 Task: Add Comment CM0046 to Card Card0046 in Board Board0042 in Workspace Development in Trello
Action: Mouse moved to (683, 120)
Screenshot: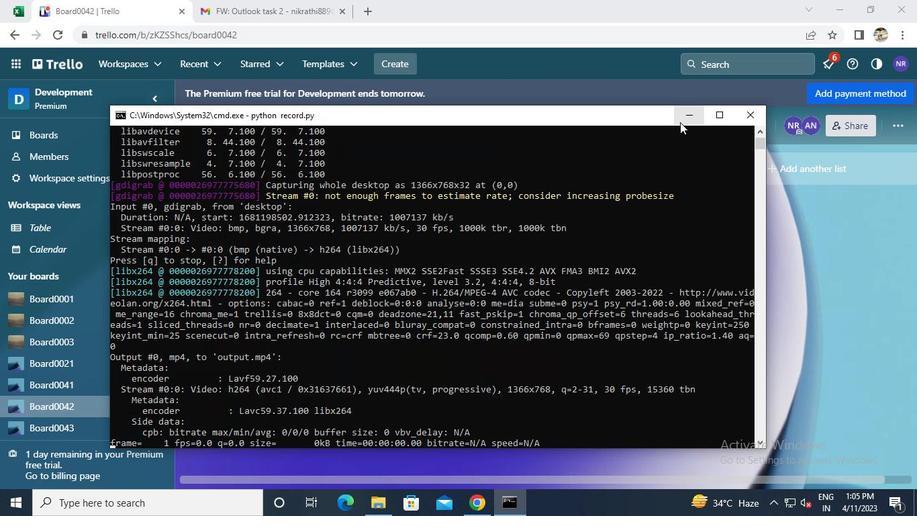 
Action: Mouse pressed left at (683, 120)
Screenshot: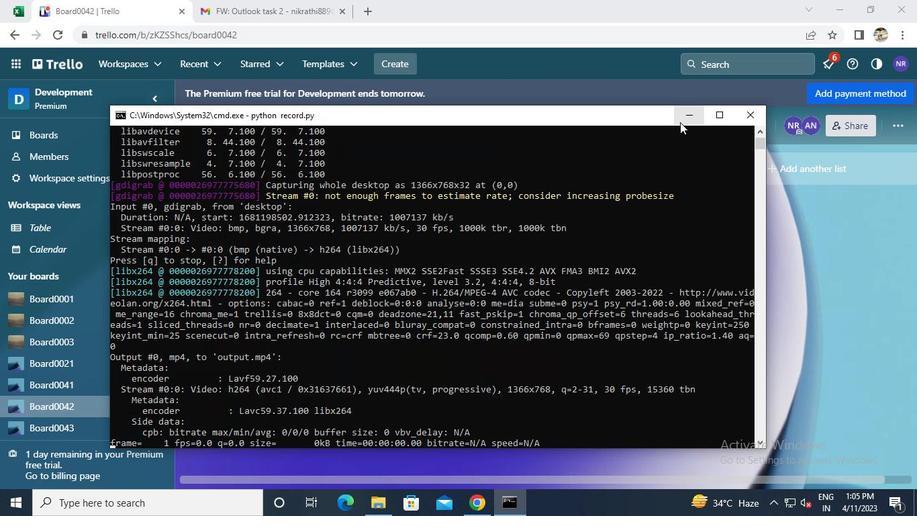 
Action: Mouse moved to (276, 285)
Screenshot: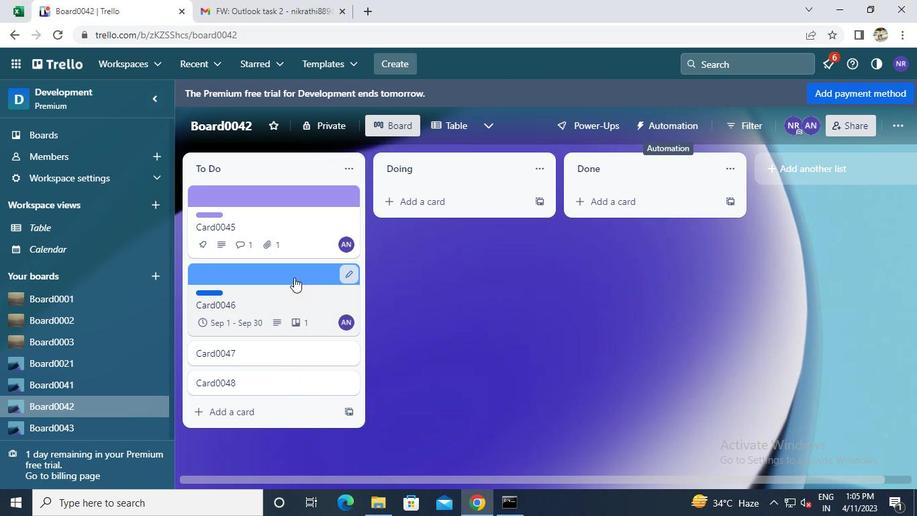 
Action: Mouse pressed left at (276, 285)
Screenshot: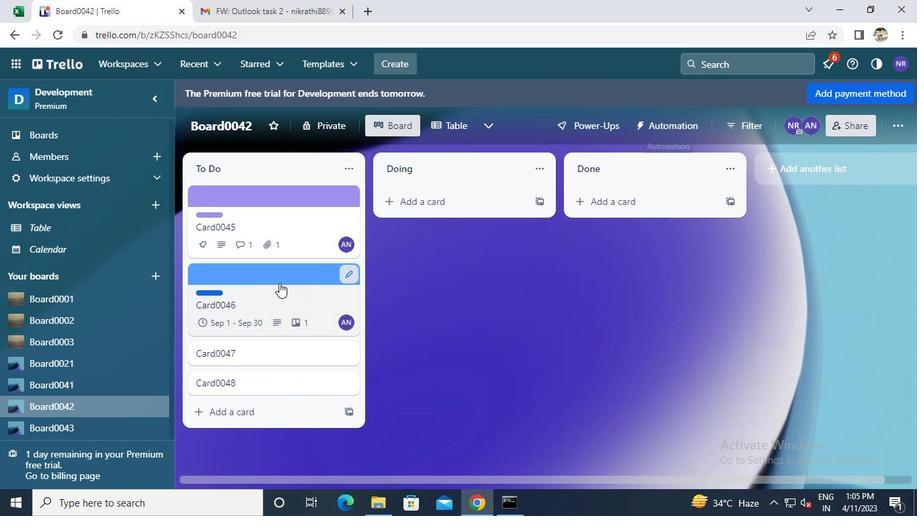 
Action: Mouse moved to (276, 336)
Screenshot: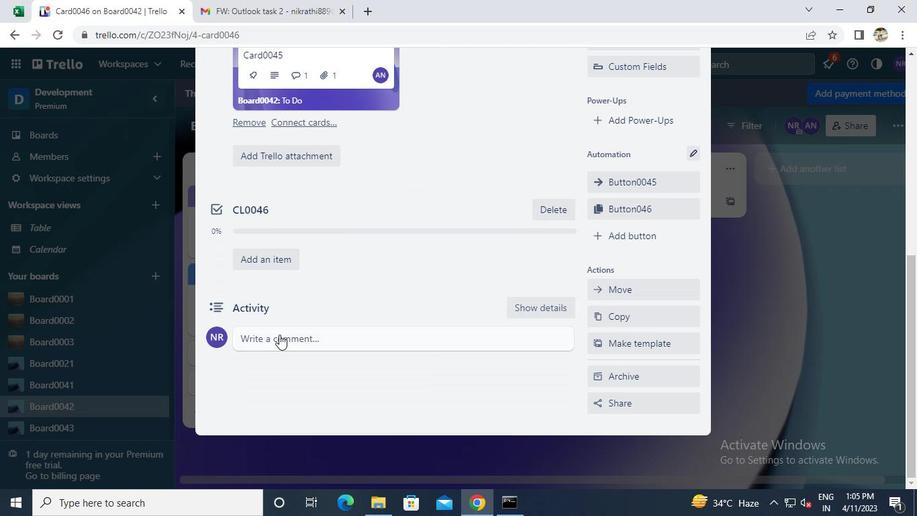 
Action: Mouse pressed left at (276, 336)
Screenshot: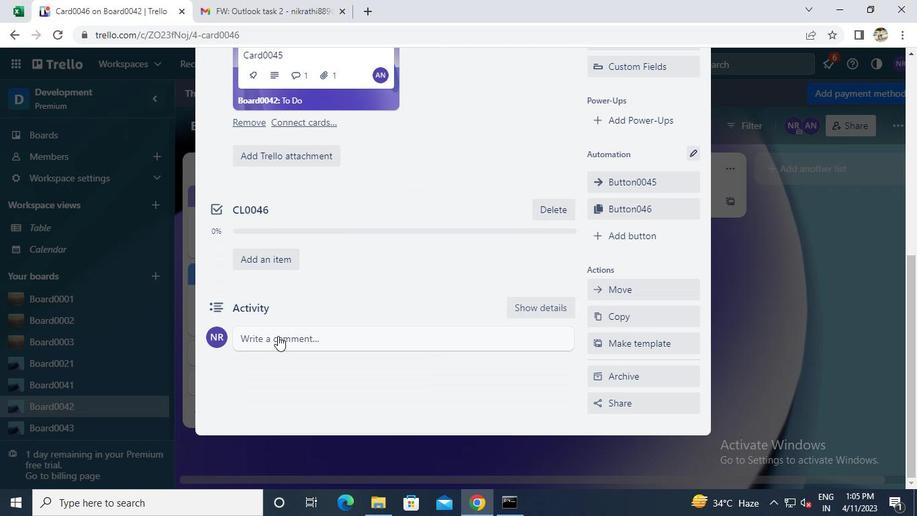 
Action: Keyboard c
Screenshot: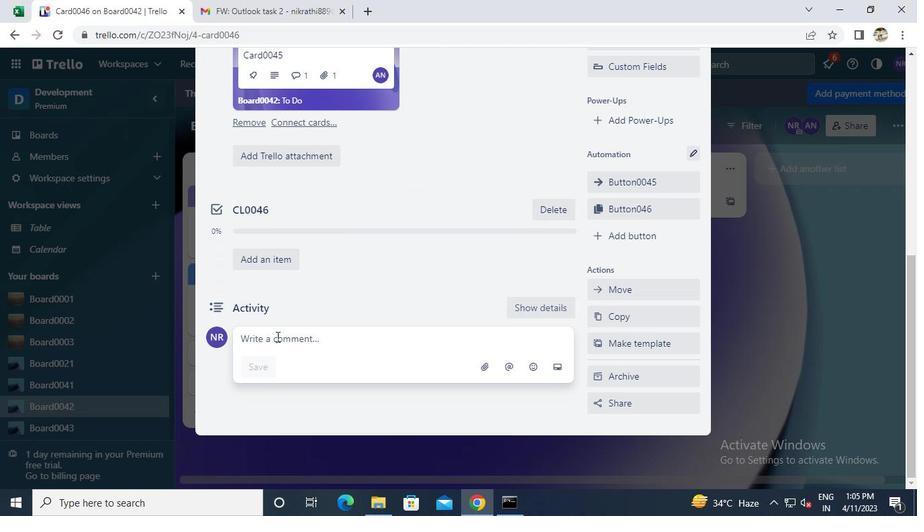 
Action: Keyboard m
Screenshot: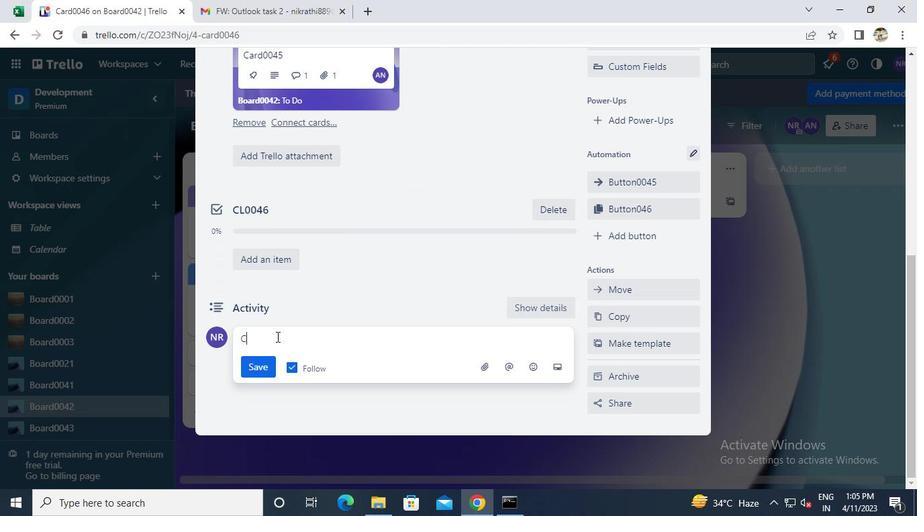 
Action: Keyboard 0
Screenshot: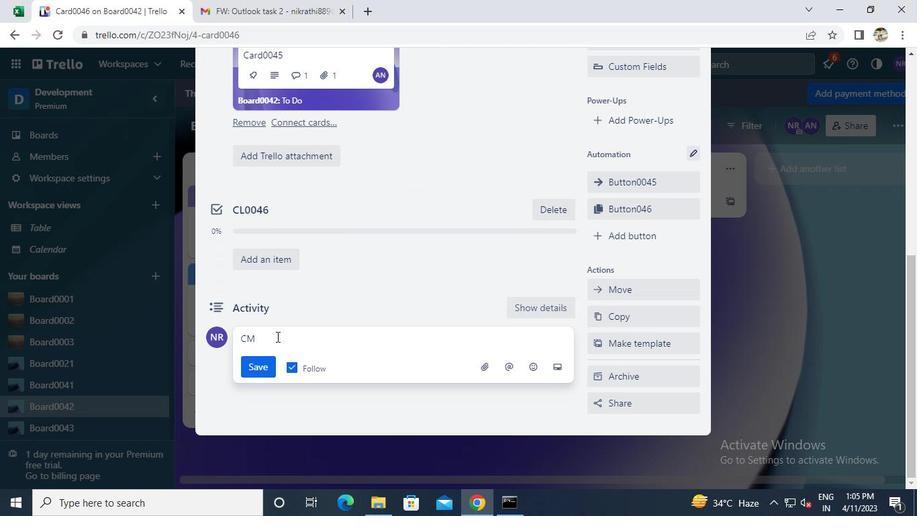 
Action: Keyboard 0
Screenshot: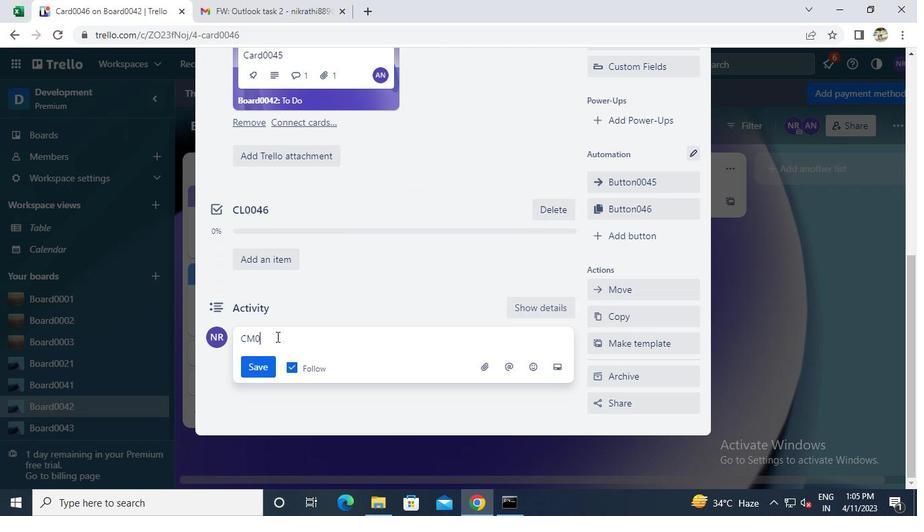 
Action: Keyboard 4
Screenshot: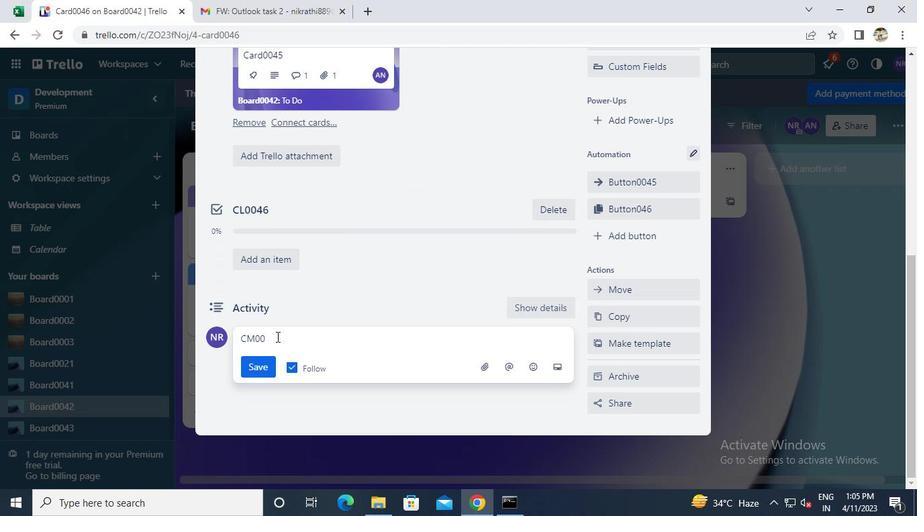
Action: Keyboard 6
Screenshot: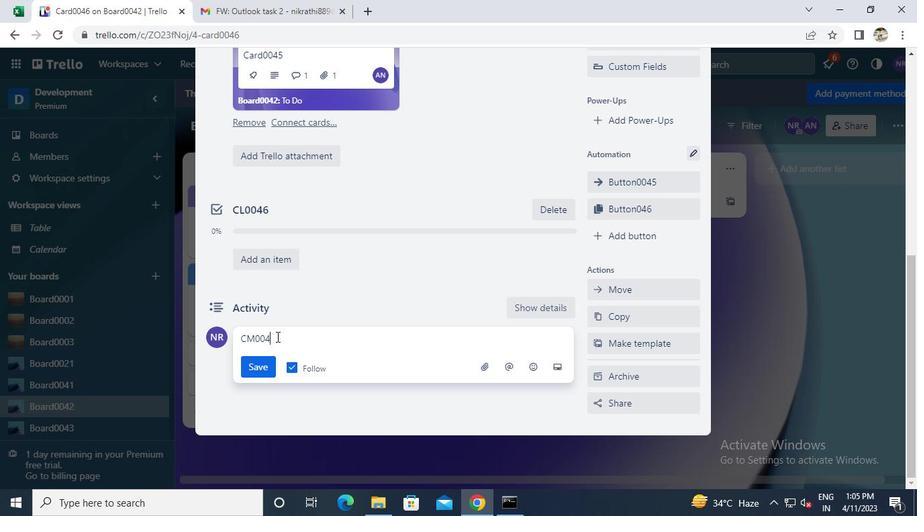 
Action: Mouse moved to (255, 366)
Screenshot: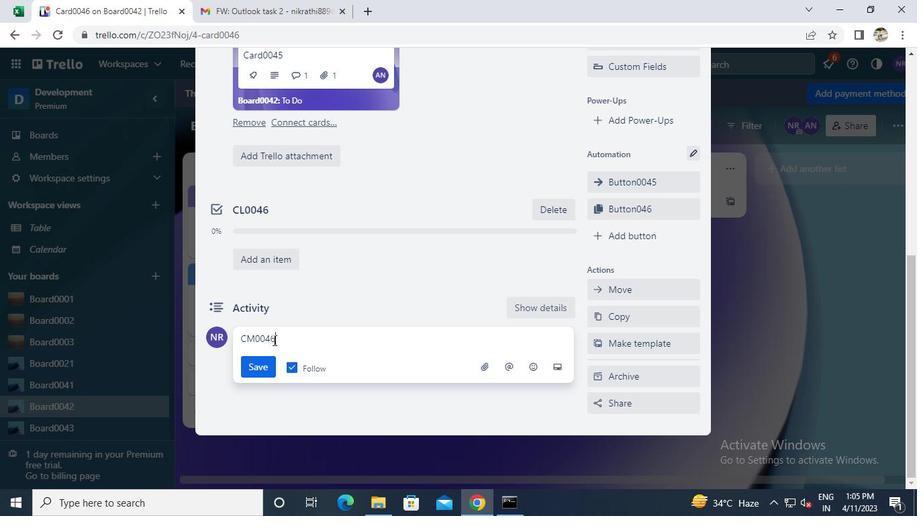 
Action: Mouse pressed left at (255, 366)
Screenshot: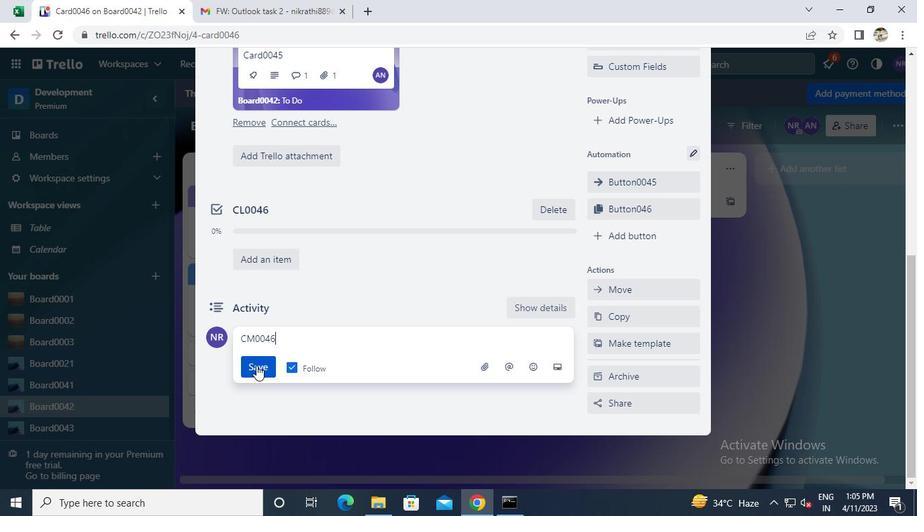 
Action: Mouse moved to (512, 496)
Screenshot: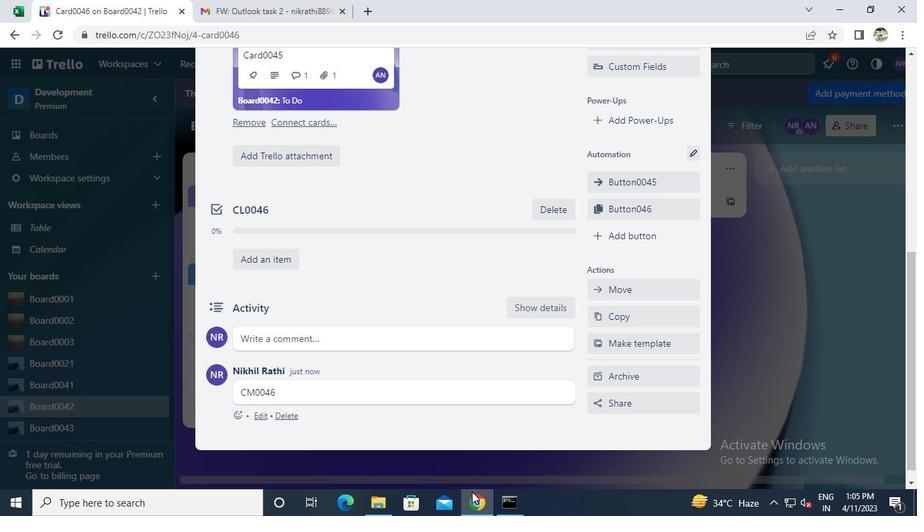 
Action: Mouse pressed left at (512, 496)
Screenshot: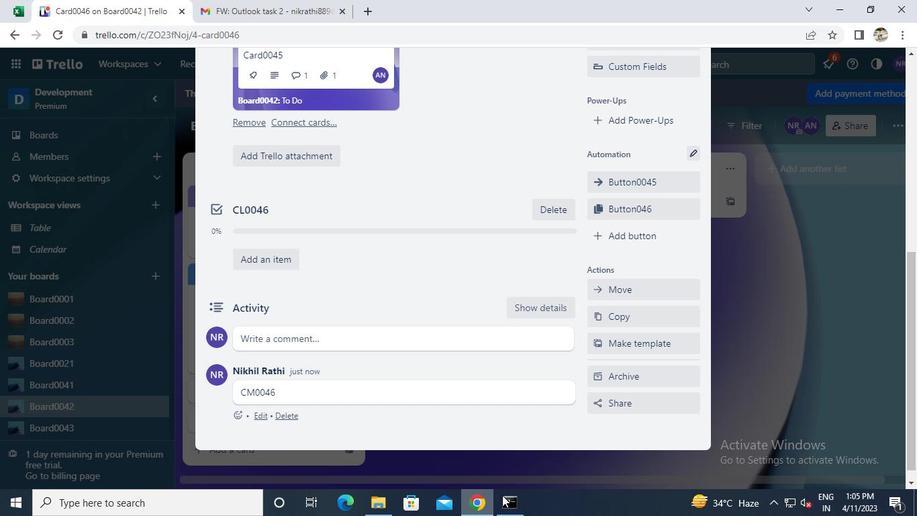 
Action: Mouse moved to (745, 117)
Screenshot: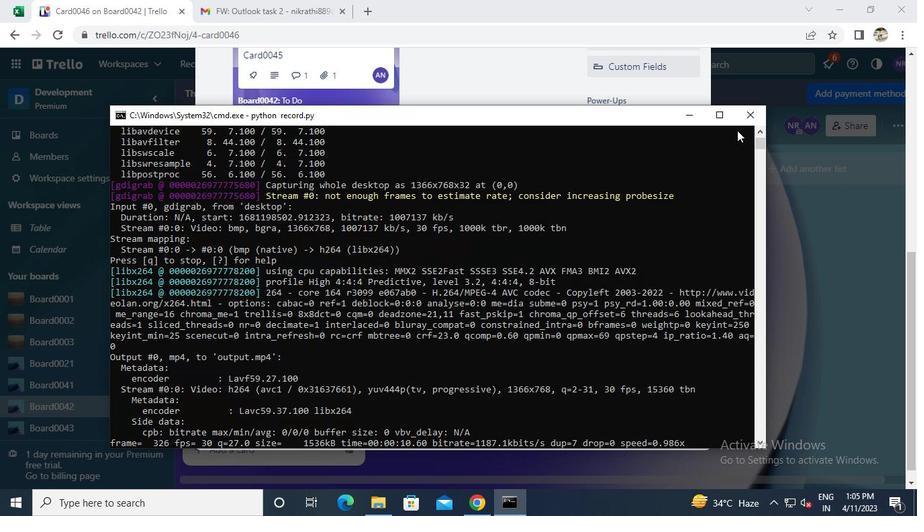 
Action: Mouse pressed left at (745, 117)
Screenshot: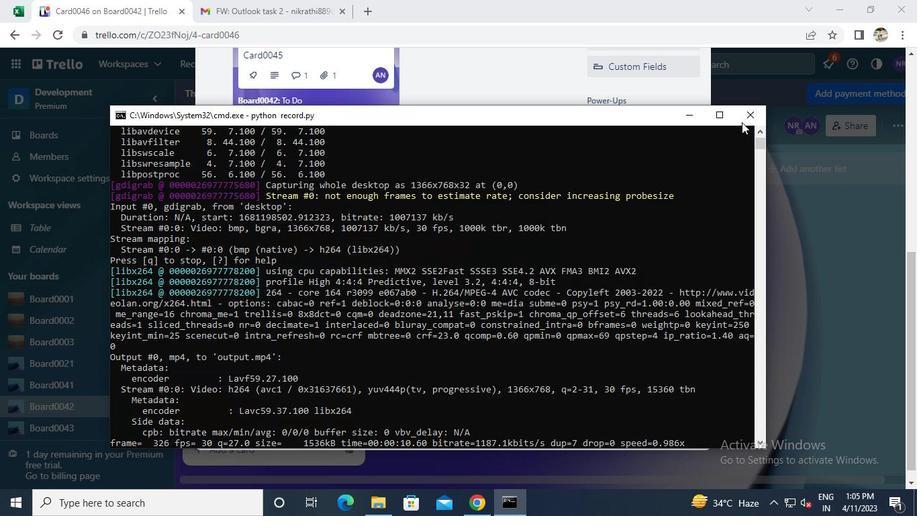 
